 Task: Change the "Mega bass cutoff" in MOD demuxer to 10.
Action: Mouse moved to (99, 9)
Screenshot: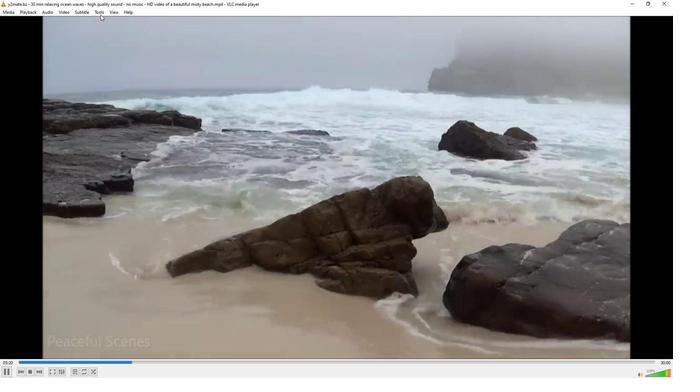 
Action: Mouse pressed left at (99, 9)
Screenshot: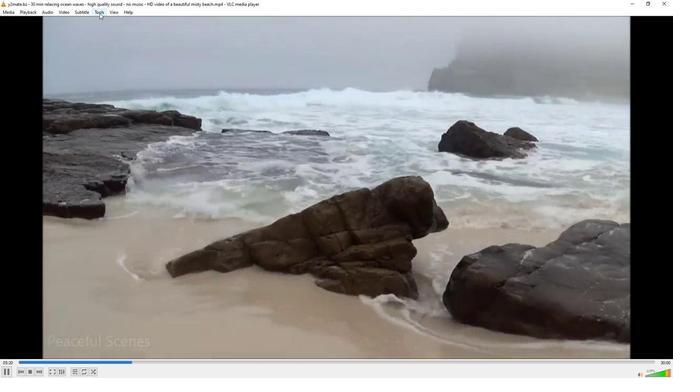 
Action: Mouse moved to (117, 94)
Screenshot: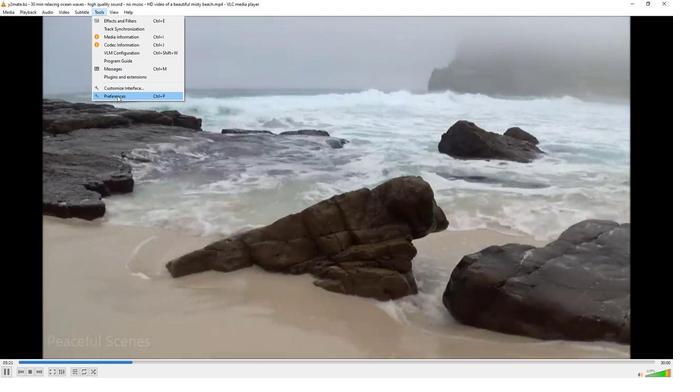 
Action: Mouse pressed left at (117, 94)
Screenshot: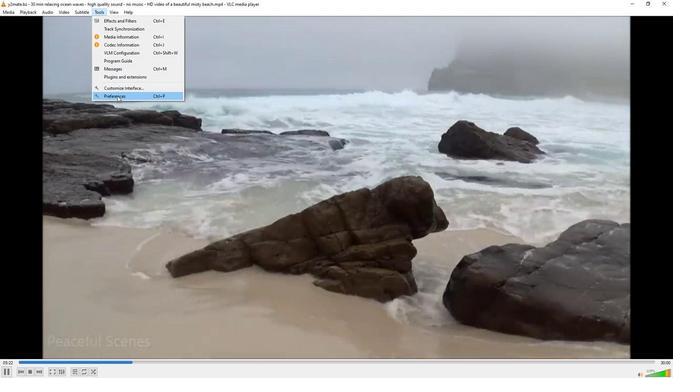
Action: Mouse moved to (182, 292)
Screenshot: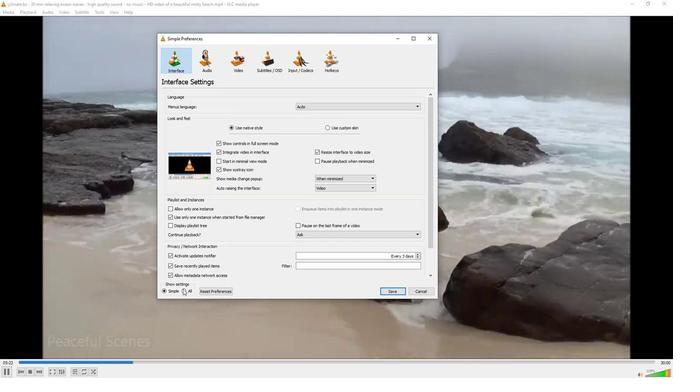 
Action: Mouse pressed left at (182, 292)
Screenshot: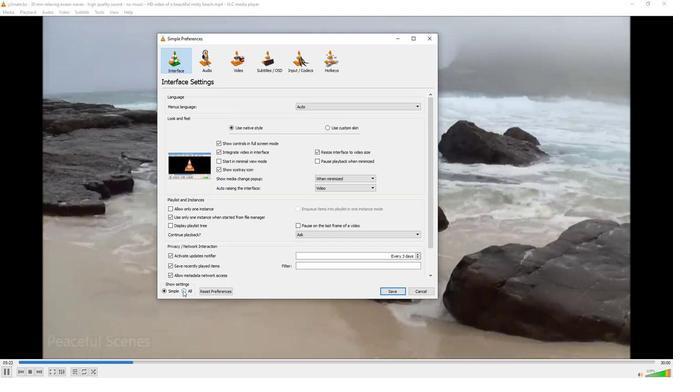 
Action: Mouse moved to (173, 192)
Screenshot: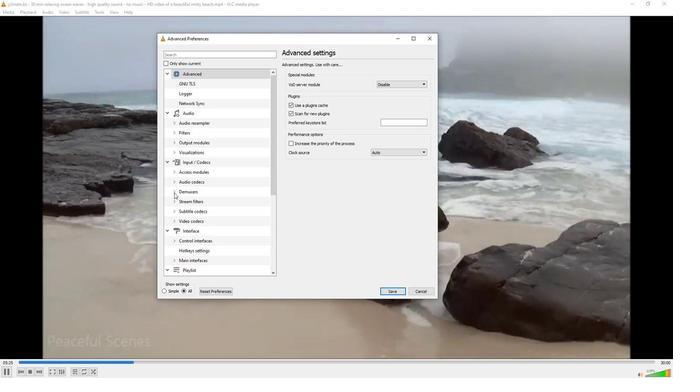 
Action: Mouse pressed left at (173, 192)
Screenshot: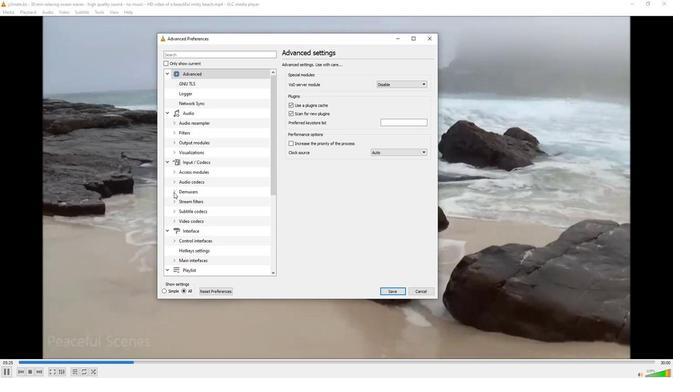 
Action: Mouse moved to (195, 236)
Screenshot: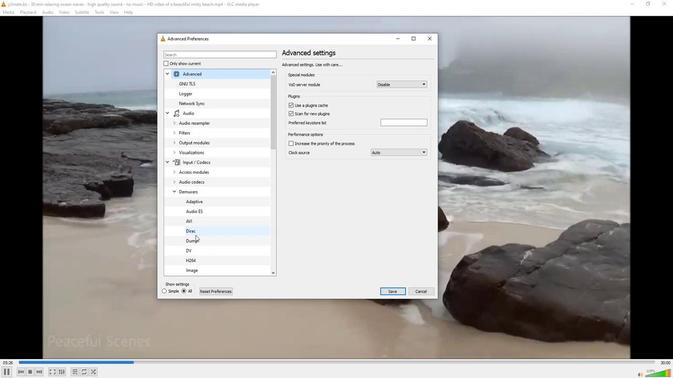 
Action: Mouse scrolled (195, 235) with delta (0, 0)
Screenshot: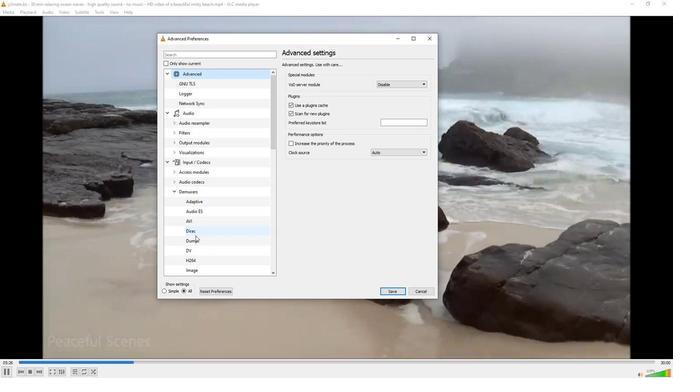 
Action: Mouse scrolled (195, 235) with delta (0, 0)
Screenshot: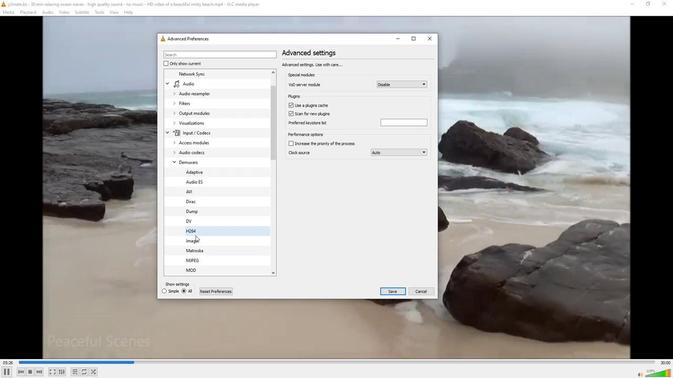
Action: Mouse moved to (195, 240)
Screenshot: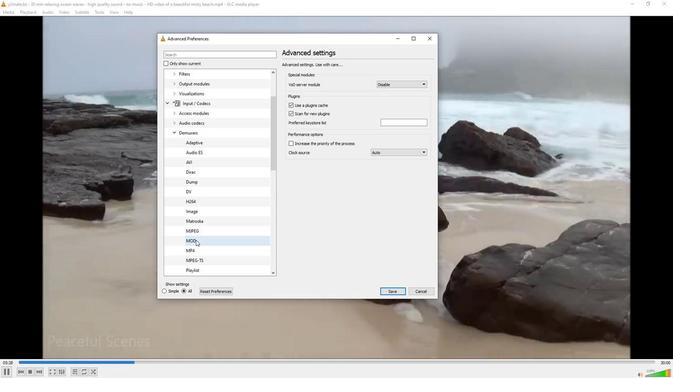 
Action: Mouse pressed left at (195, 240)
Screenshot: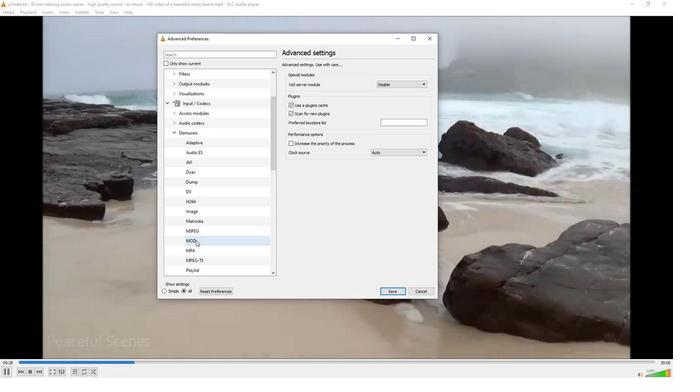 
Action: Mouse moved to (425, 129)
Screenshot: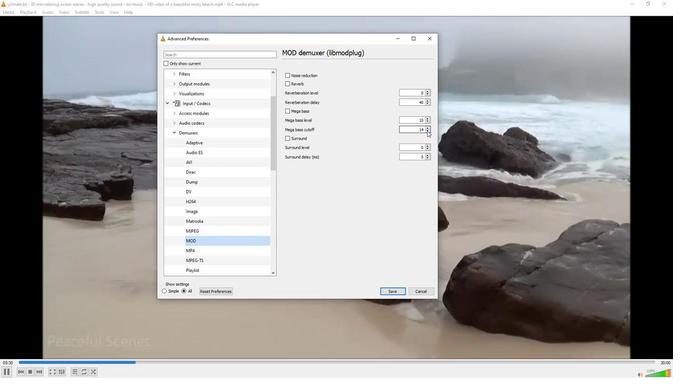 
Action: Mouse pressed left at (425, 129)
Screenshot: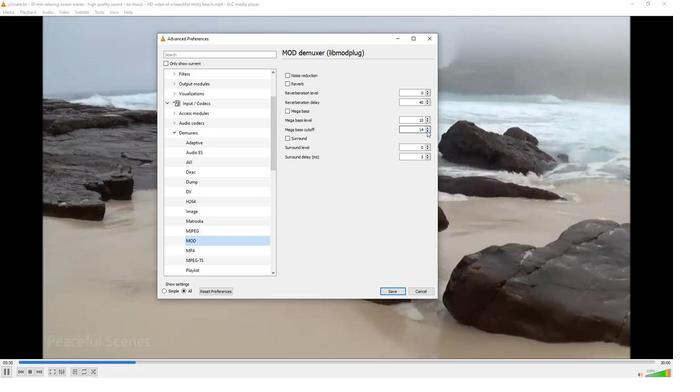 
Action: Mouse pressed left at (425, 129)
Screenshot: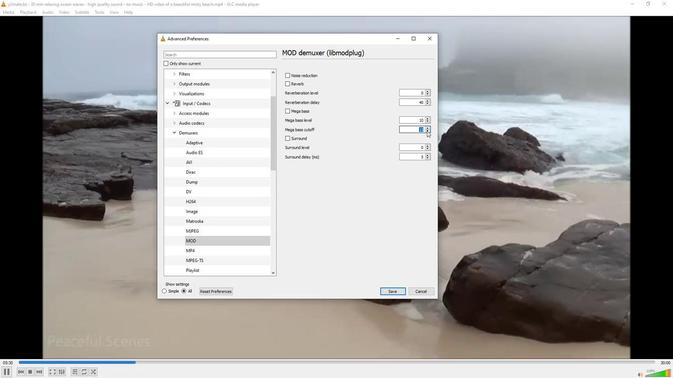 
Action: Mouse pressed left at (425, 129)
Screenshot: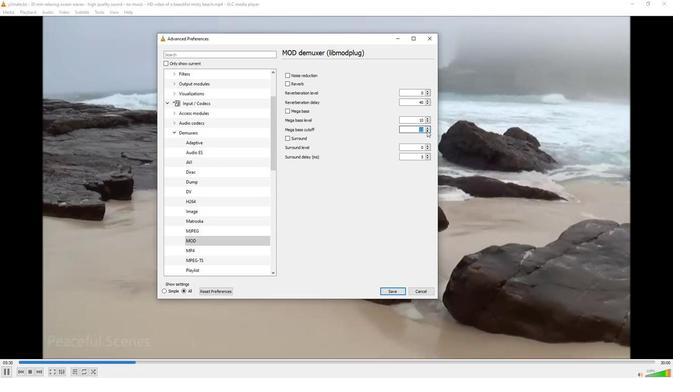 
Action: Mouse pressed left at (425, 129)
Screenshot: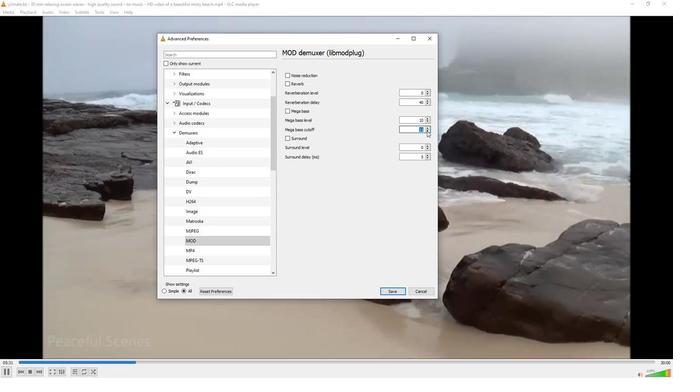 
Action: Mouse moved to (315, 187)
Screenshot: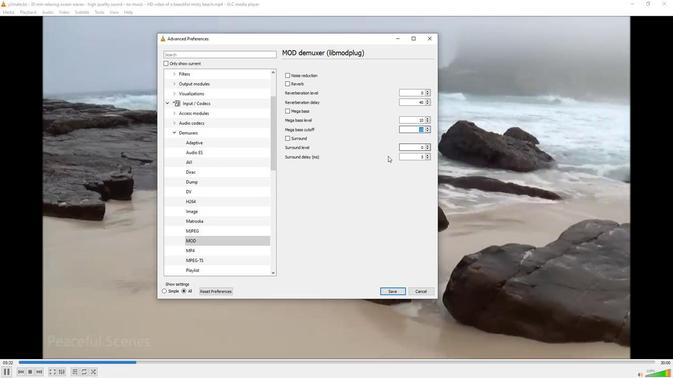 
